 Task: Open Card Card0000000264 in Board Board0000000066 in Workspace WS0000000022 in Trello. Add Member Nikrathi899@gmail.com to Card Card0000000264 in Board Board0000000066 in Workspace WS0000000022 in Trello. Add Red Label titled Label0000000264 to Card Card0000000264 in Board Board0000000066 in Workspace WS0000000022 in Trello. Add Checklist CL0000000264 to Card Card0000000264 in Board Board0000000066 in Workspace WS0000000022 in Trello. Add Dates with Start Date as Nov 01 2023 and Due Date as Nov 30 2023 to Card Card0000000264 in Board Board0000000066 in Workspace WS0000000022 in Trello
Action: Mouse scrolled (451, 359) with delta (0, 0)
Screenshot: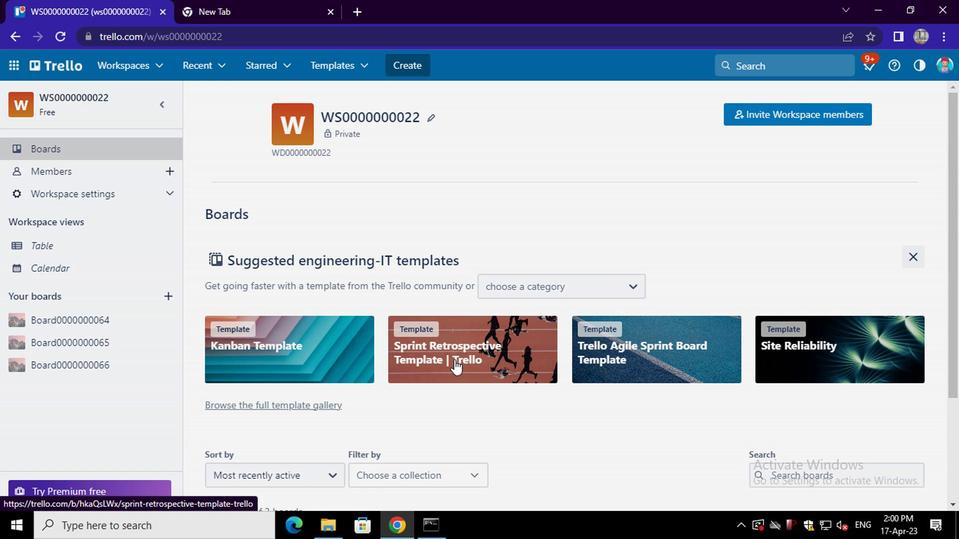 
Action: Mouse moved to (451, 360)
Screenshot: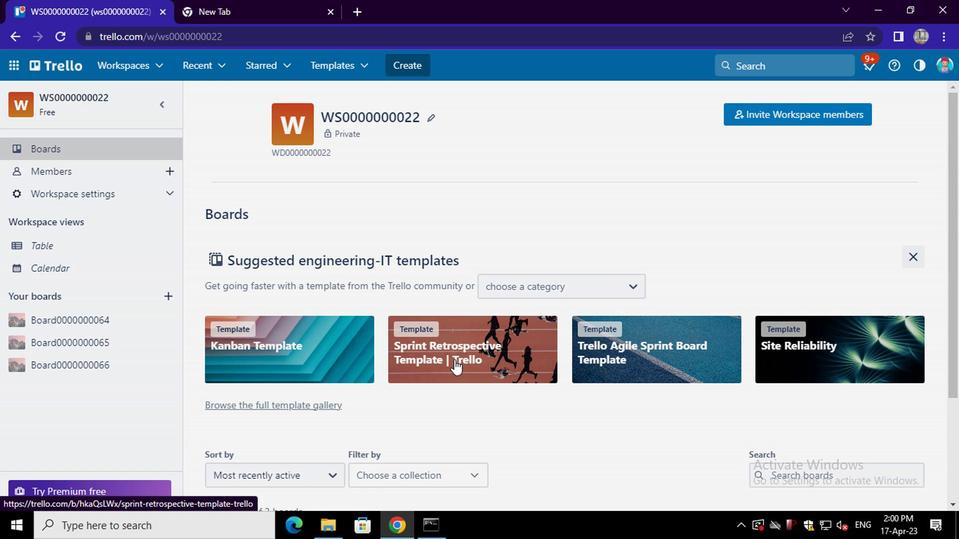 
Action: Mouse scrolled (451, 359) with delta (0, 0)
Screenshot: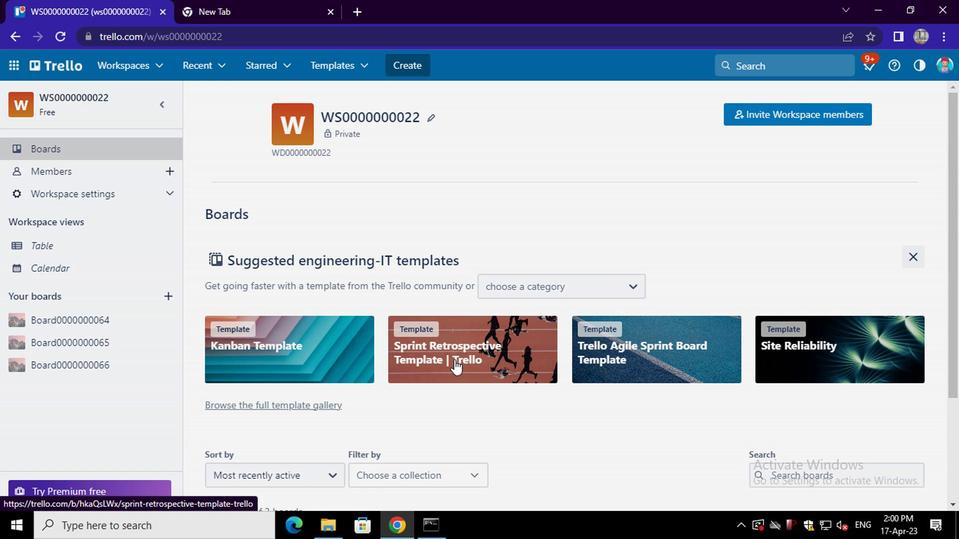 
Action: Mouse moved to (452, 360)
Screenshot: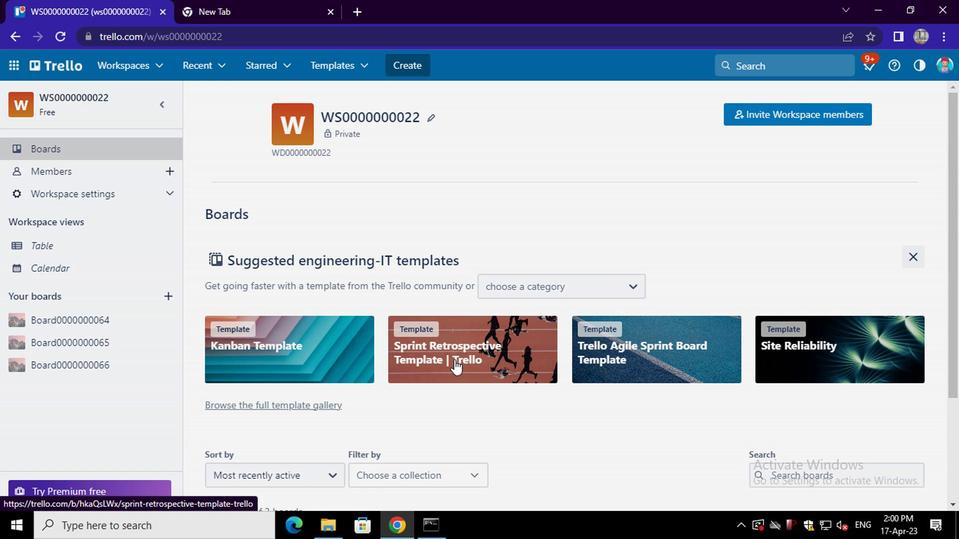 
Action: Mouse scrolled (452, 360) with delta (0, 0)
Screenshot: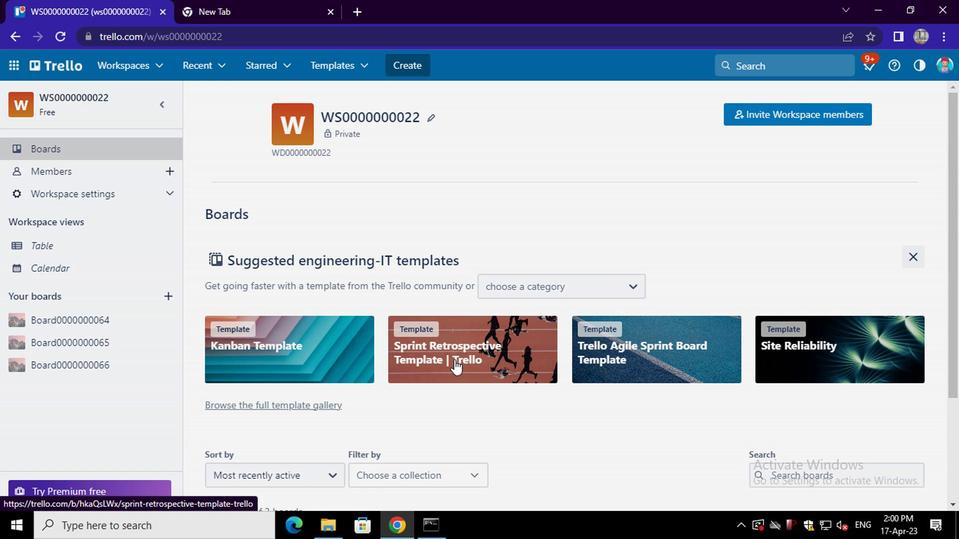 
Action: Mouse scrolled (452, 360) with delta (0, 0)
Screenshot: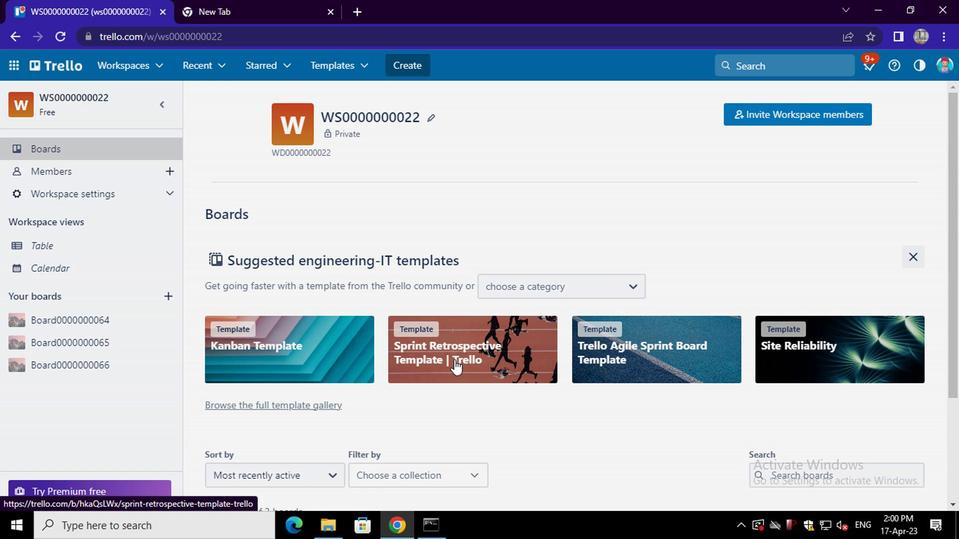
Action: Mouse scrolled (452, 360) with delta (0, 0)
Screenshot: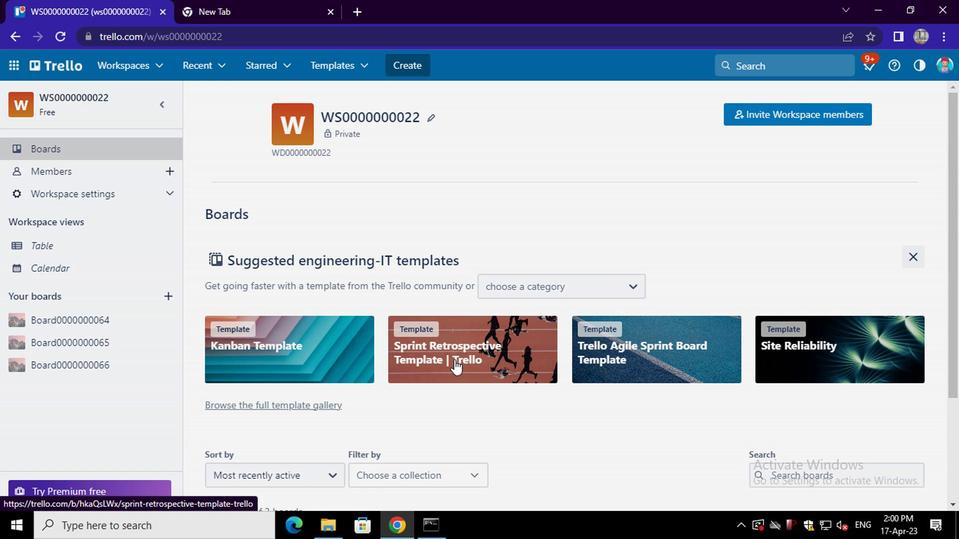
Action: Mouse moved to (479, 419)
Screenshot: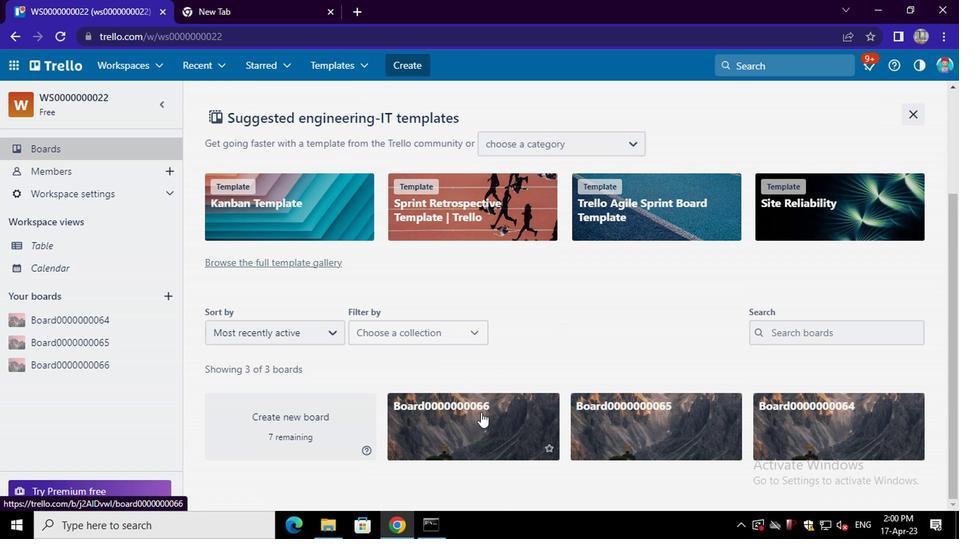 
Action: Mouse pressed left at (479, 419)
Screenshot: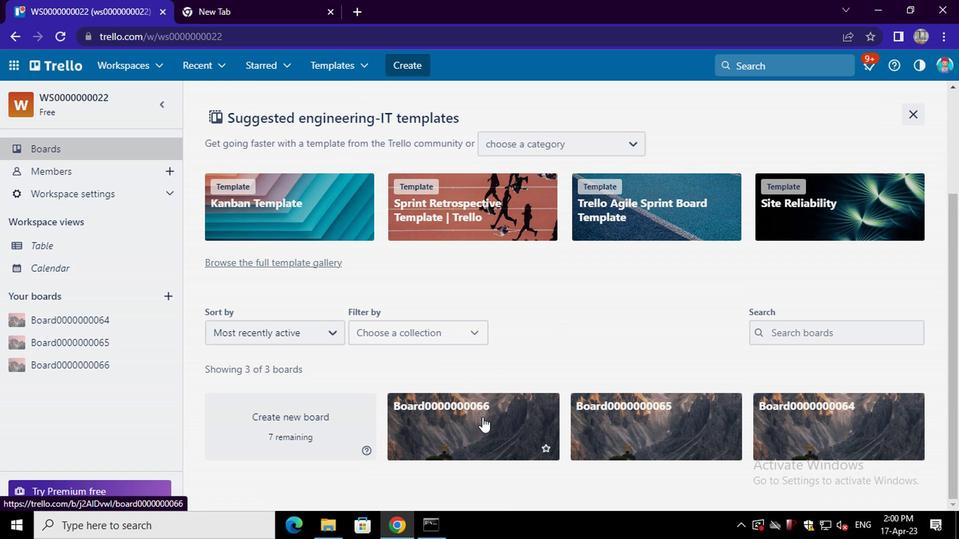 
Action: Mouse moved to (343, 390)
Screenshot: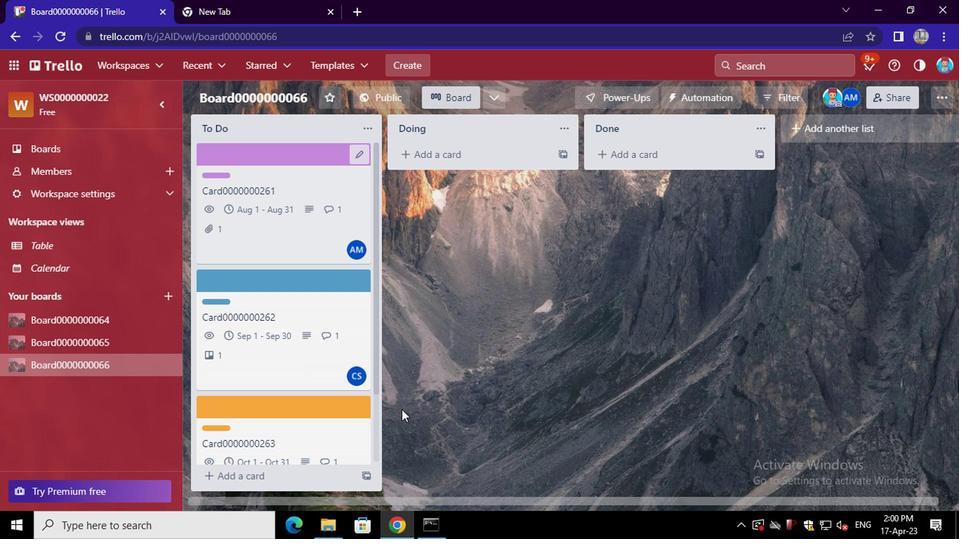 
Action: Mouse scrolled (343, 389) with delta (0, 0)
Screenshot: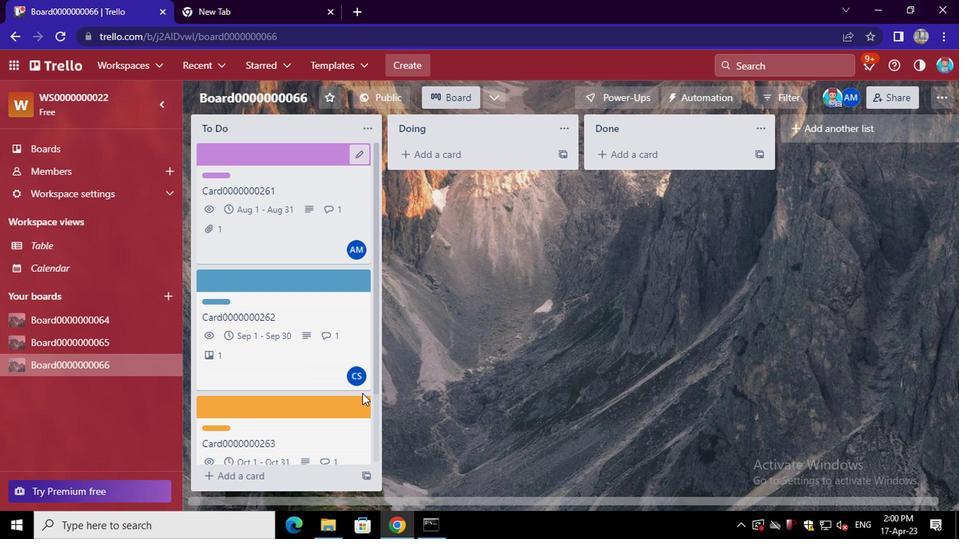 
Action: Mouse scrolled (343, 389) with delta (0, 0)
Screenshot: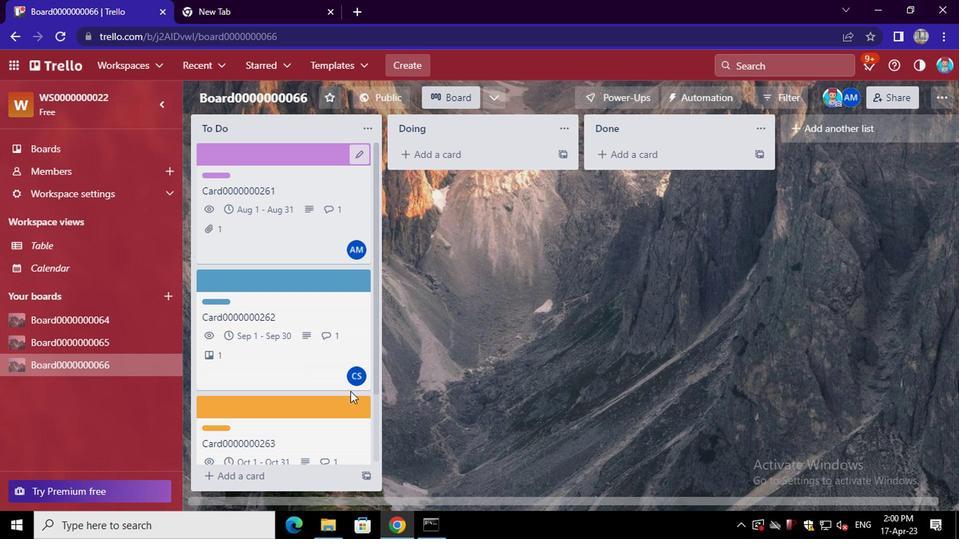 
Action: Mouse scrolled (343, 389) with delta (0, 0)
Screenshot: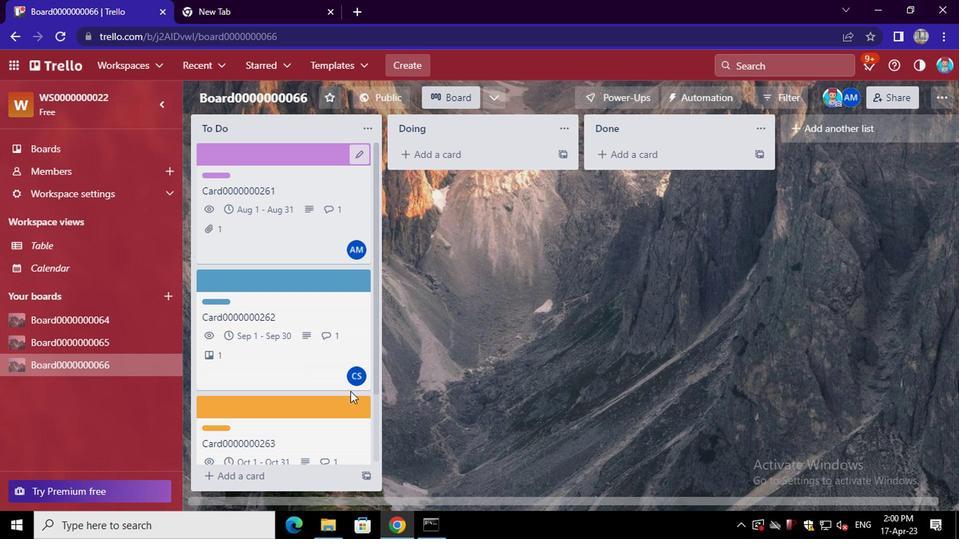 
Action: Mouse scrolled (343, 389) with delta (0, 0)
Screenshot: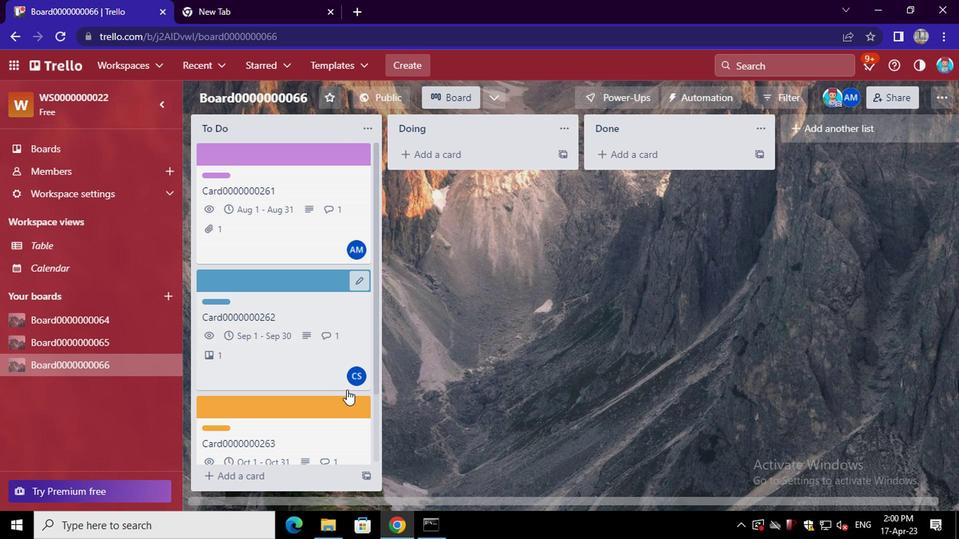 
Action: Mouse moved to (356, 445)
Screenshot: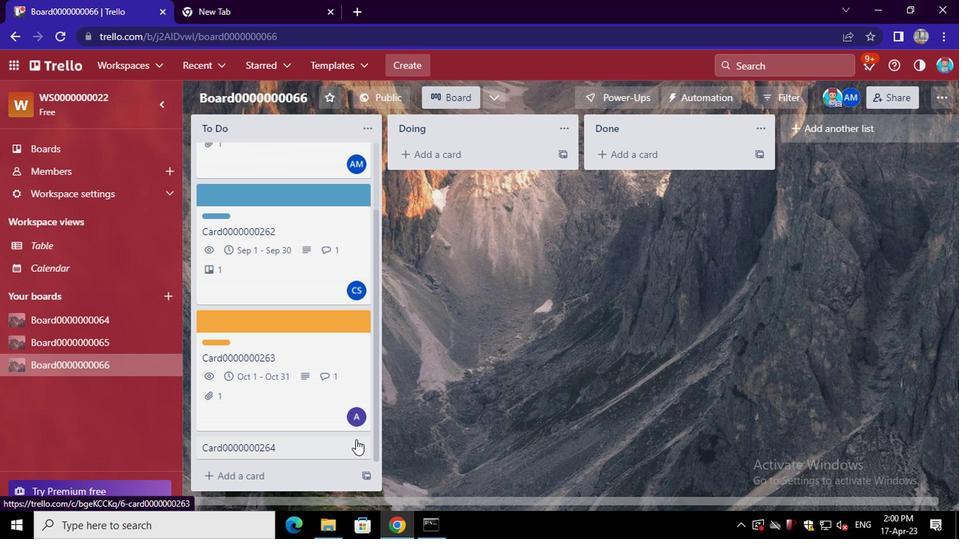 
Action: Mouse pressed left at (356, 445)
Screenshot: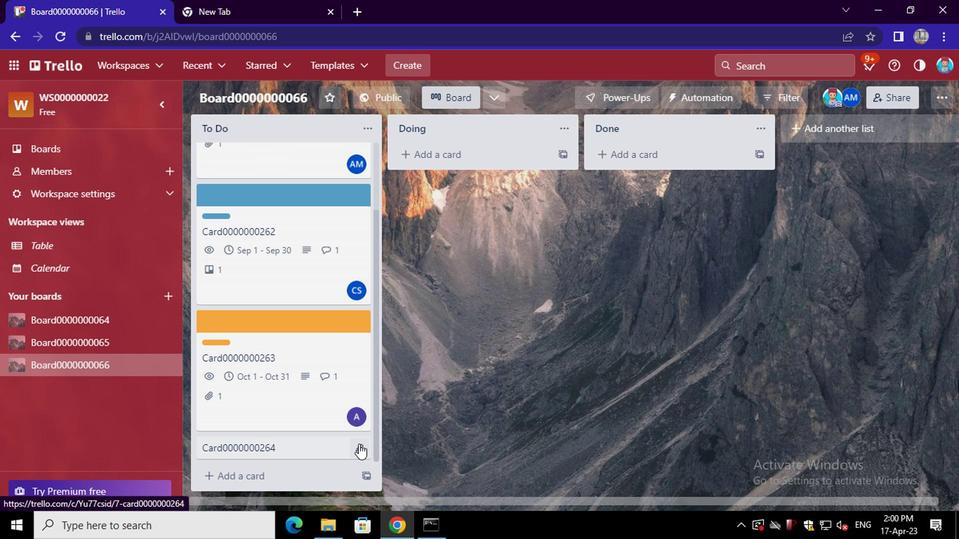 
Action: Mouse moved to (415, 313)
Screenshot: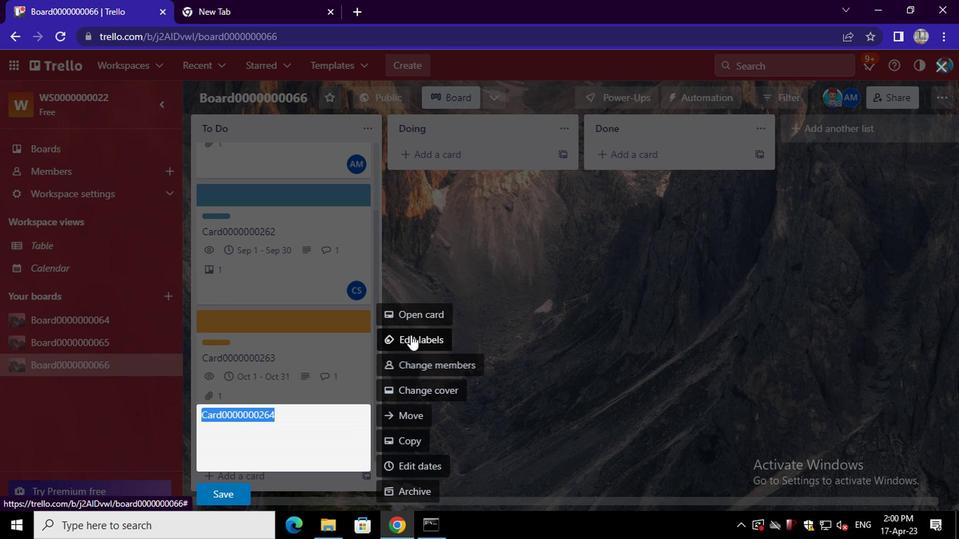 
Action: Mouse pressed left at (415, 313)
Screenshot: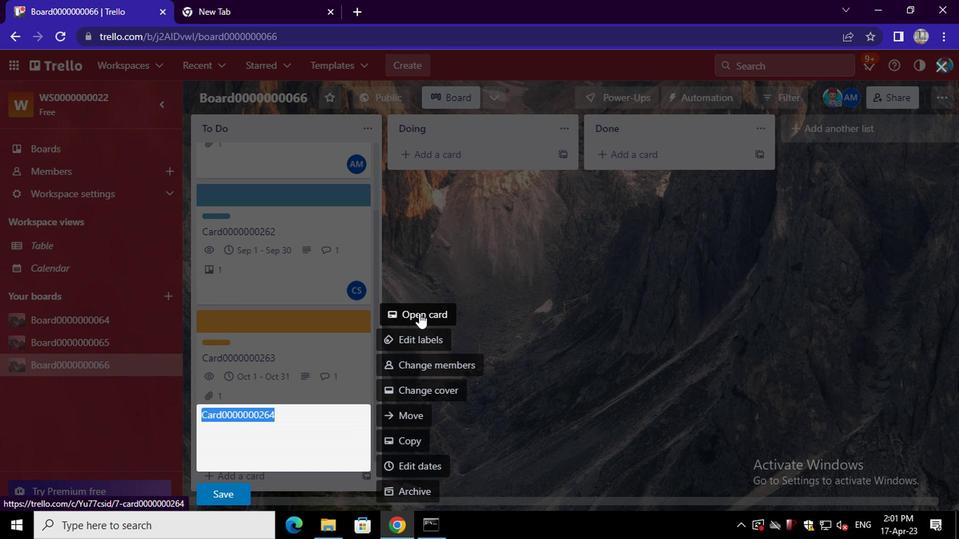 
Action: Mouse moved to (650, 223)
Screenshot: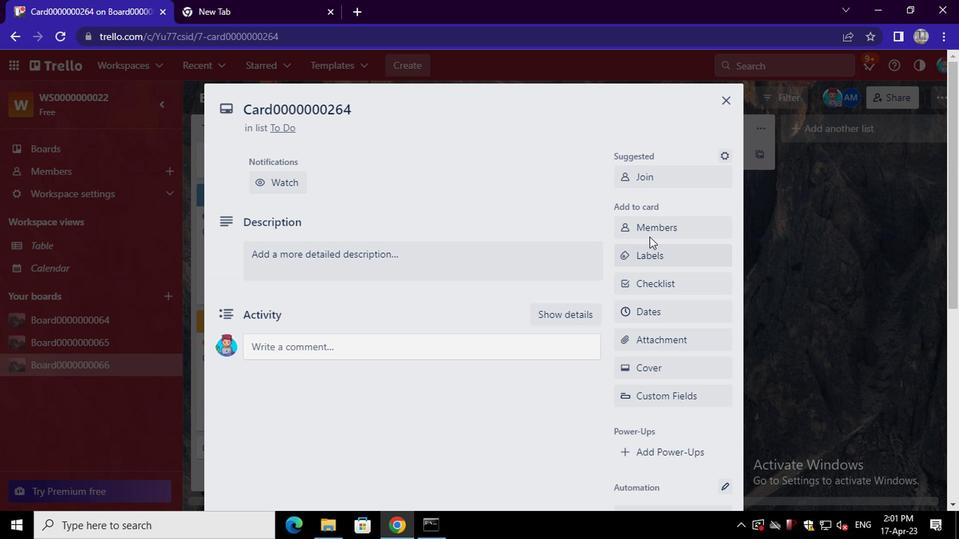 
Action: Mouse pressed left at (650, 223)
Screenshot: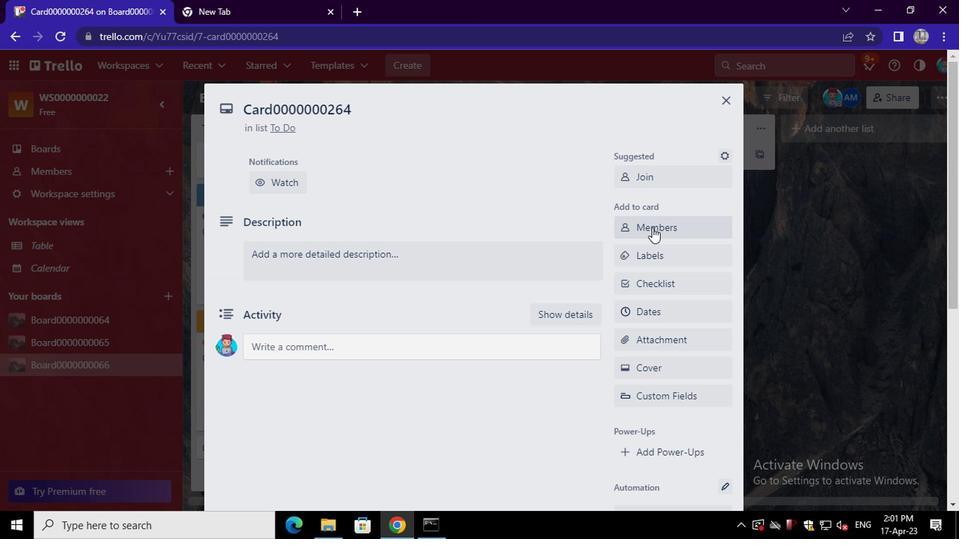 
Action: Mouse moved to (660, 286)
Screenshot: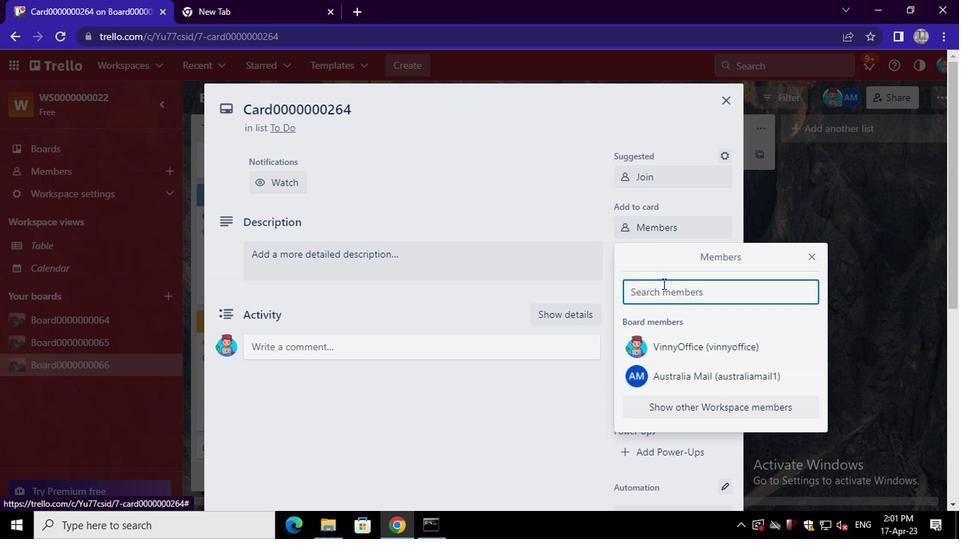 
Action: Mouse pressed left at (660, 286)
Screenshot: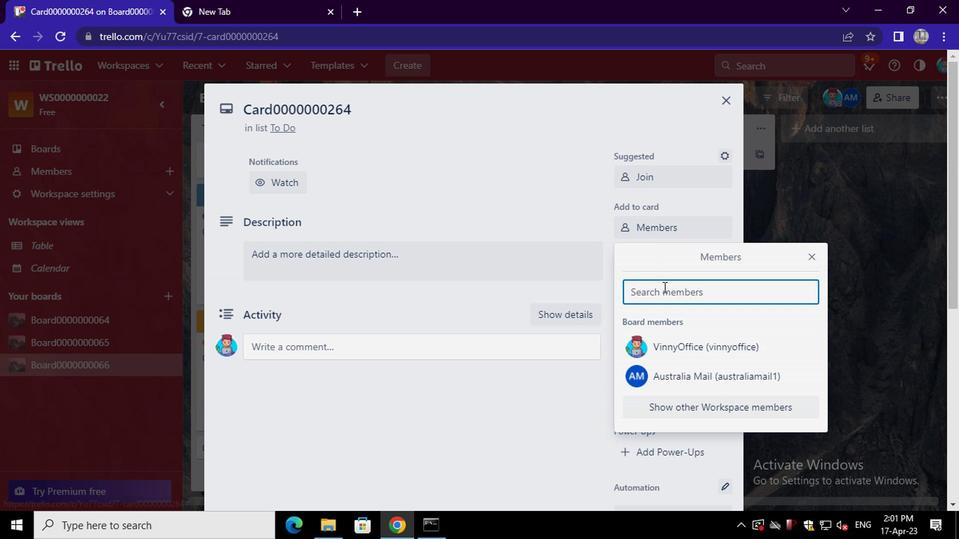 
Action: Mouse moved to (667, 284)
Screenshot: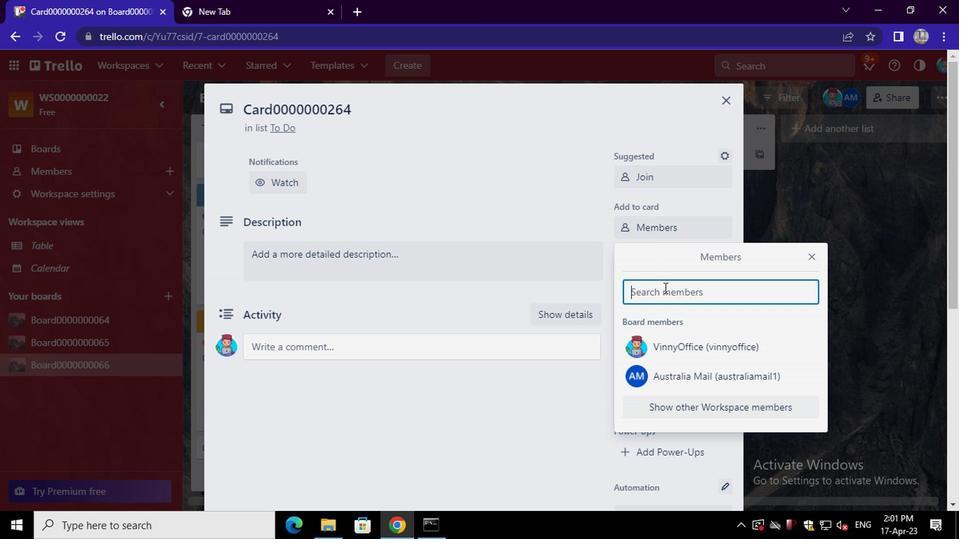 
Action: Key pressed <Key.shift>NIKRATHI899<Key.shift>@GMAIL.COM
Screenshot: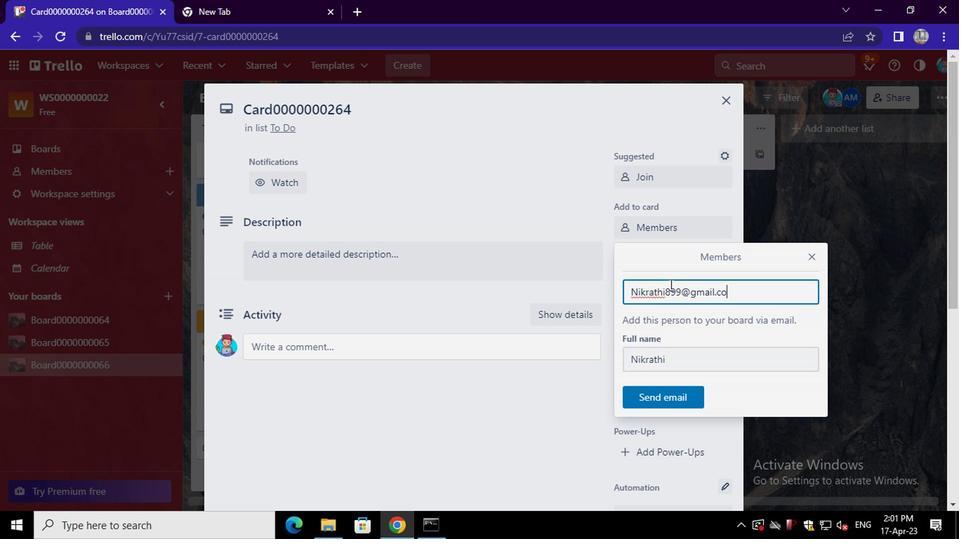 
Action: Mouse moved to (655, 399)
Screenshot: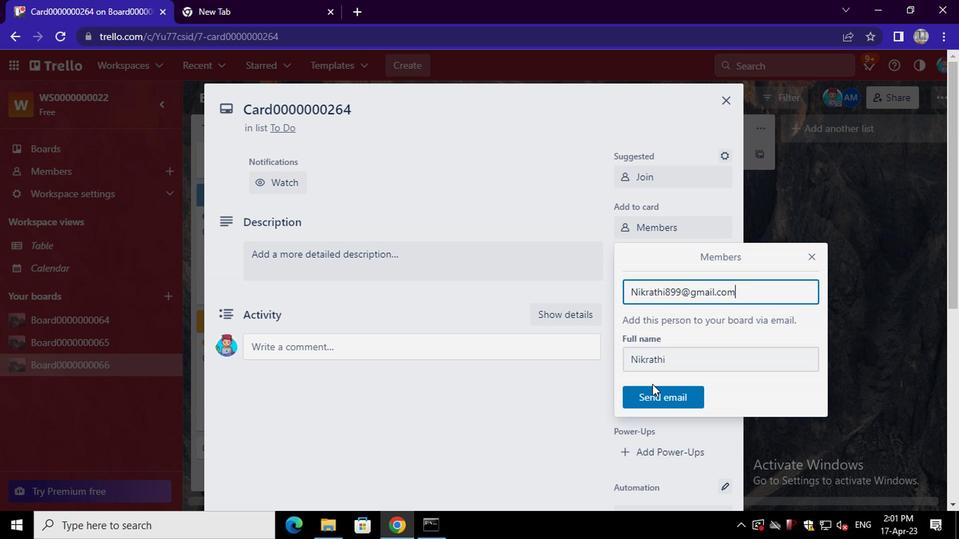 
Action: Mouse pressed left at (655, 399)
Screenshot: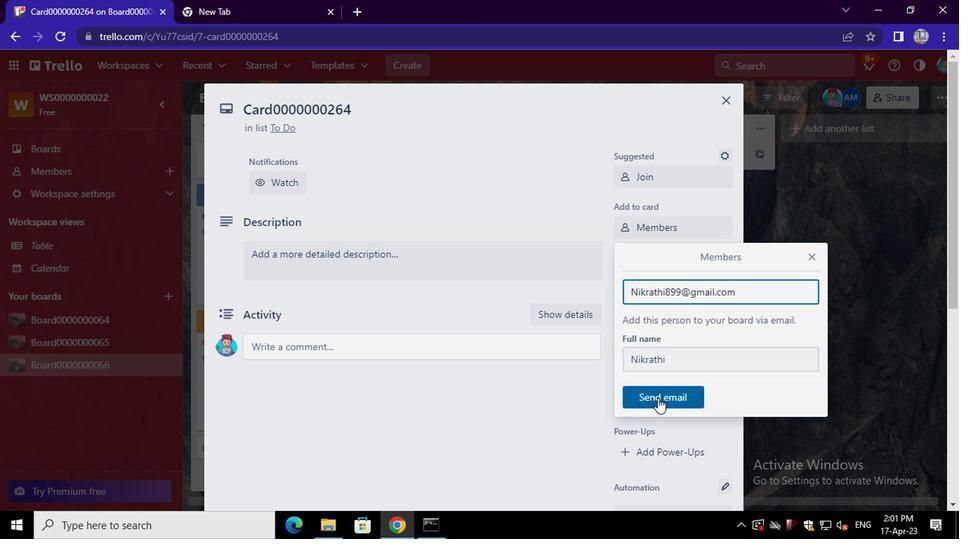 
Action: Mouse moved to (676, 262)
Screenshot: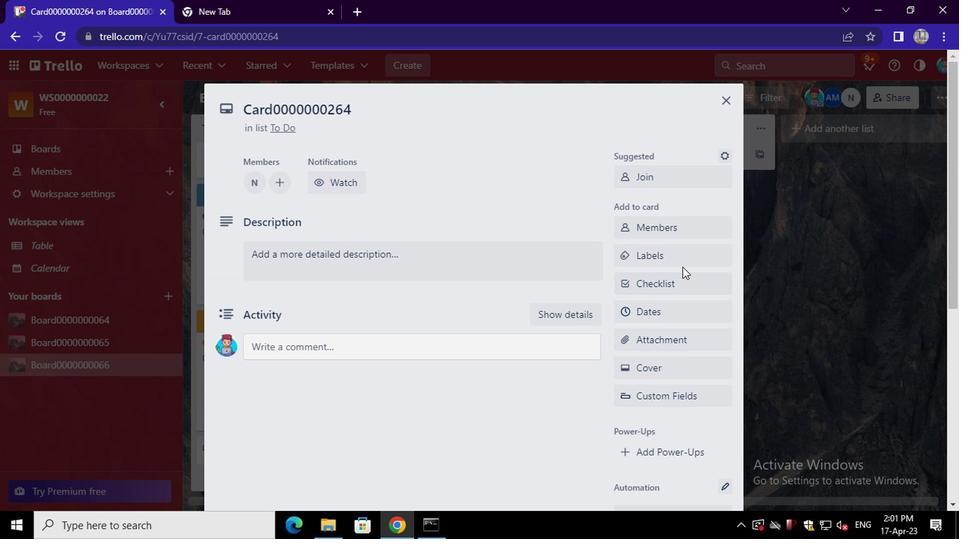 
Action: Mouse pressed left at (676, 262)
Screenshot: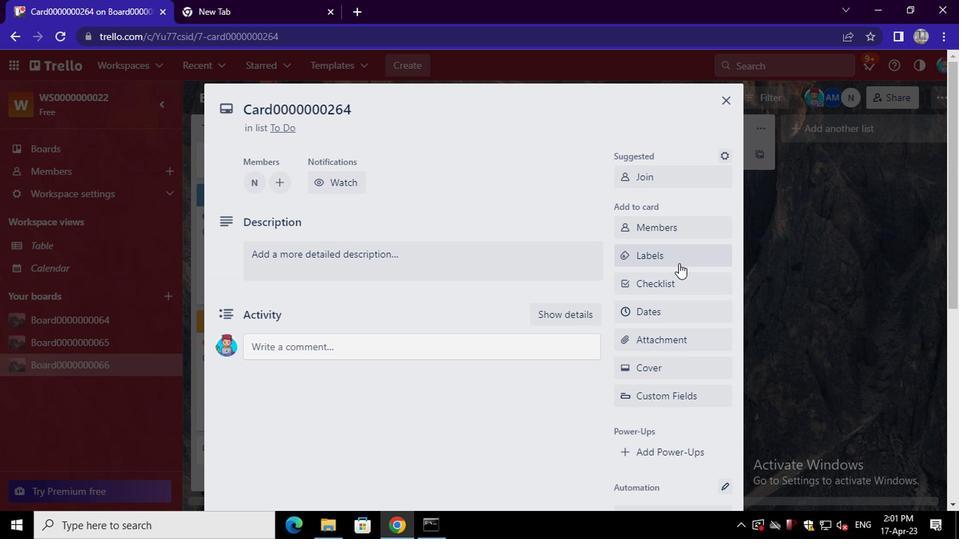 
Action: Mouse moved to (686, 131)
Screenshot: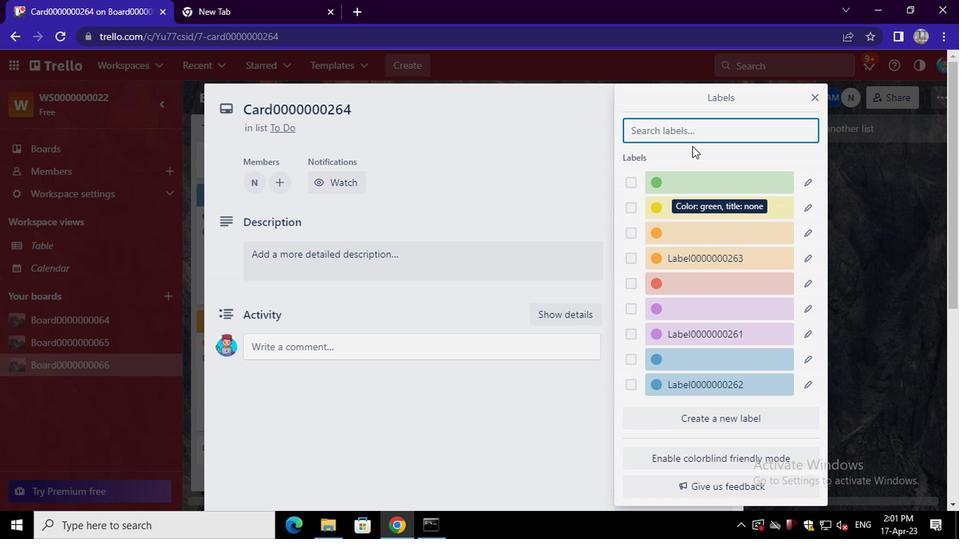 
Action: Mouse pressed left at (686, 131)
Screenshot: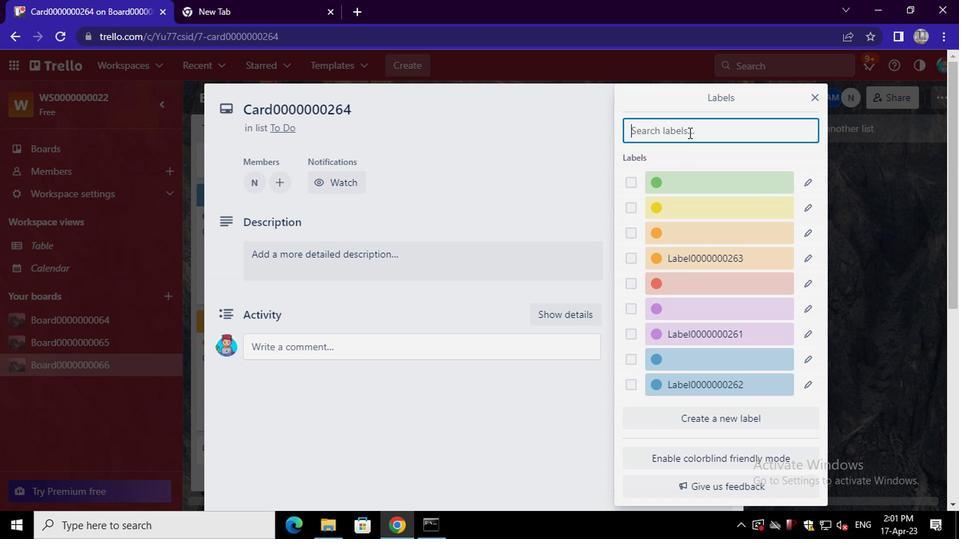 
Action: Key pressed <Key.shift>LABEL0000000264
Screenshot: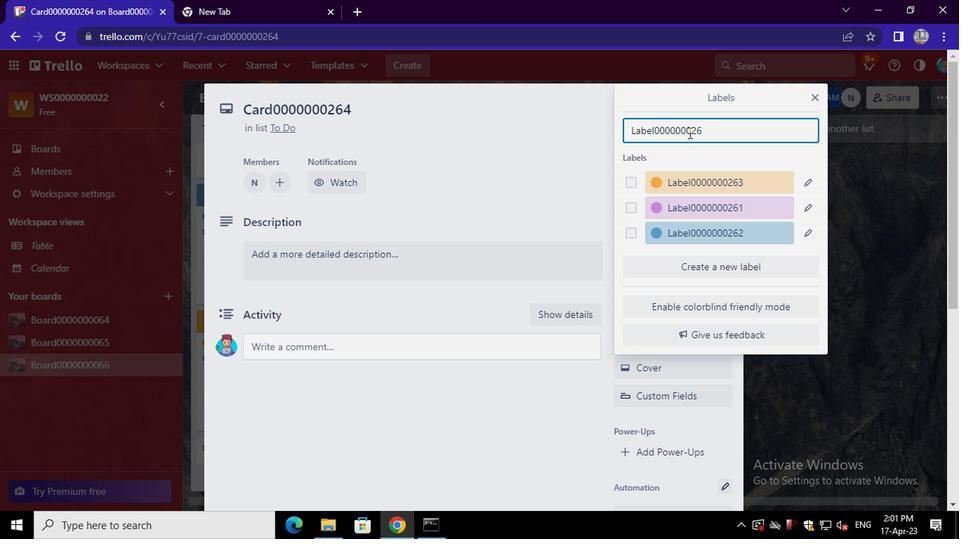
Action: Mouse moved to (739, 372)
Screenshot: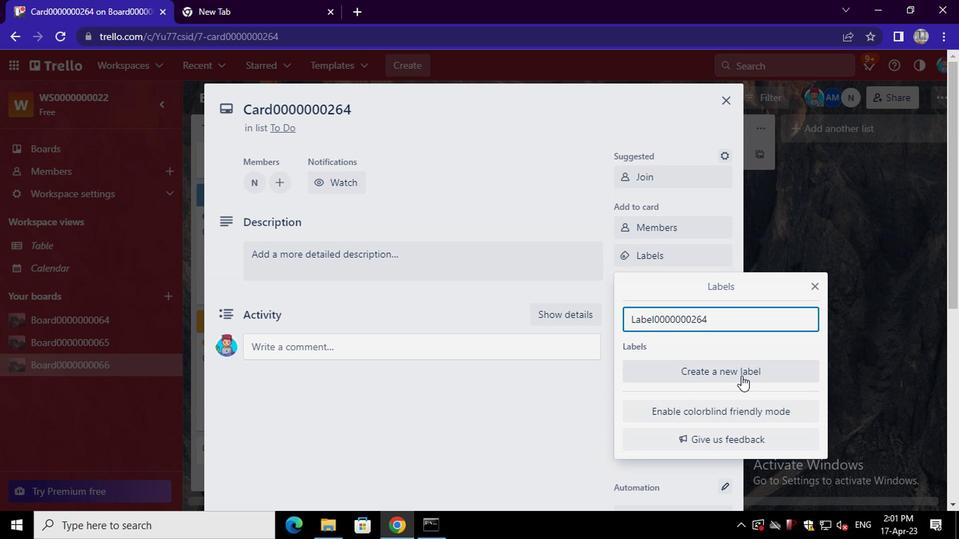 
Action: Mouse pressed left at (739, 372)
Screenshot: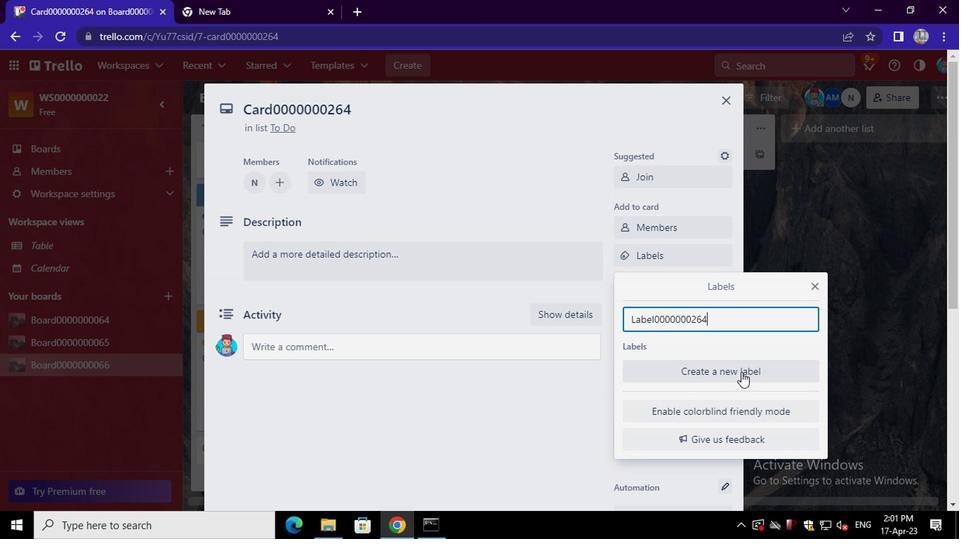 
Action: Mouse moved to (756, 301)
Screenshot: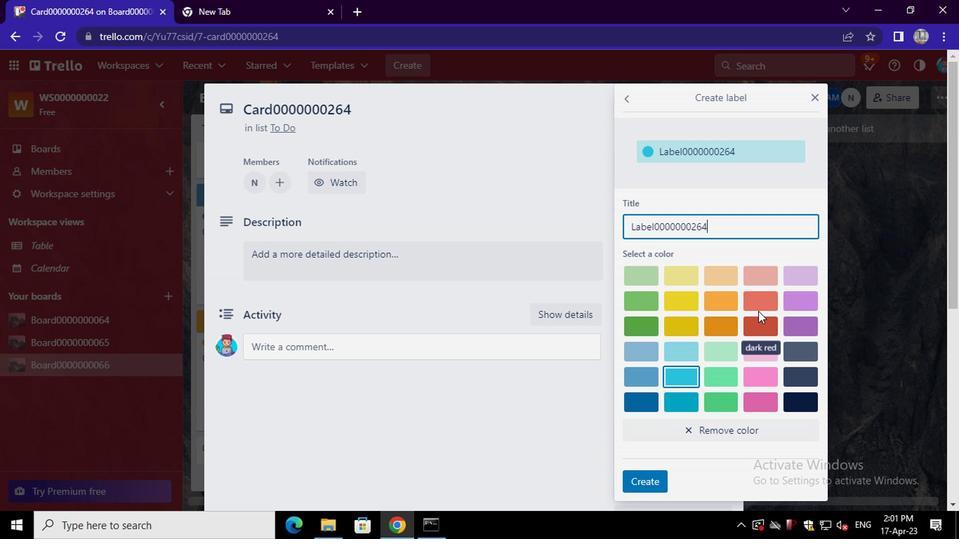 
Action: Mouse pressed left at (756, 301)
Screenshot: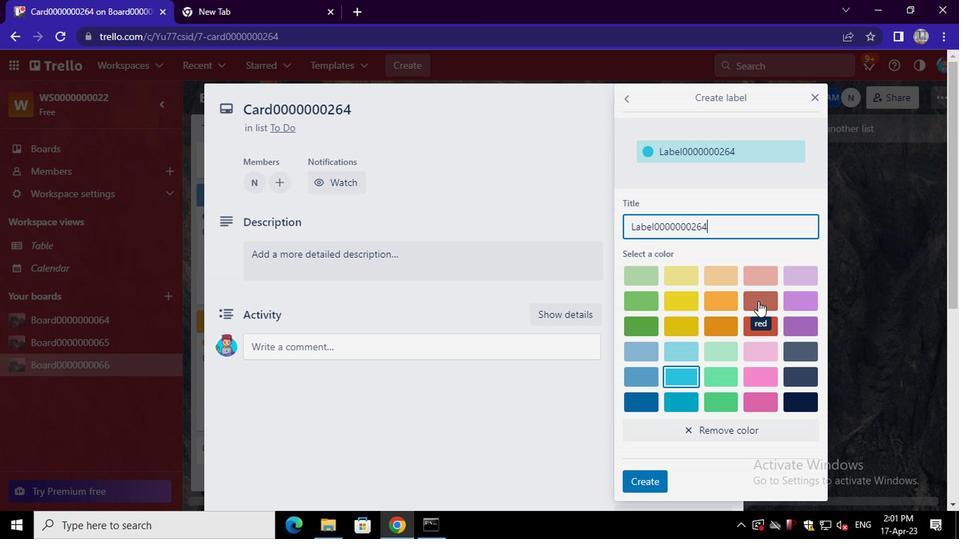 
Action: Mouse moved to (643, 476)
Screenshot: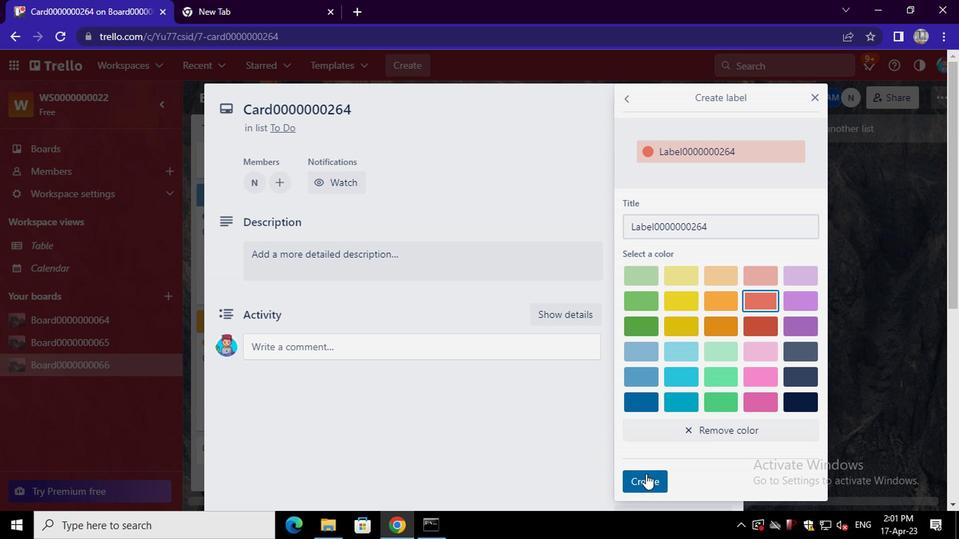 
Action: Mouse pressed left at (643, 476)
Screenshot: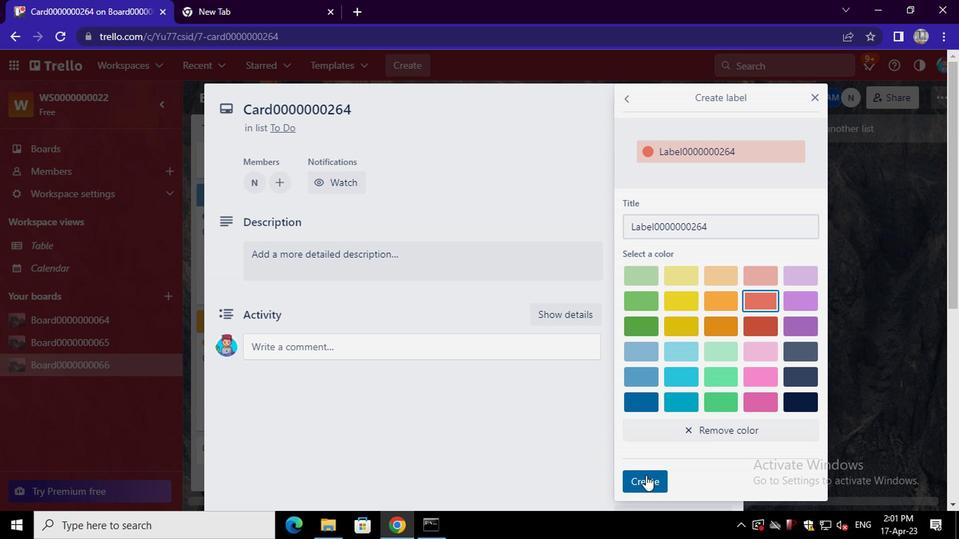 
Action: Mouse moved to (587, 414)
Screenshot: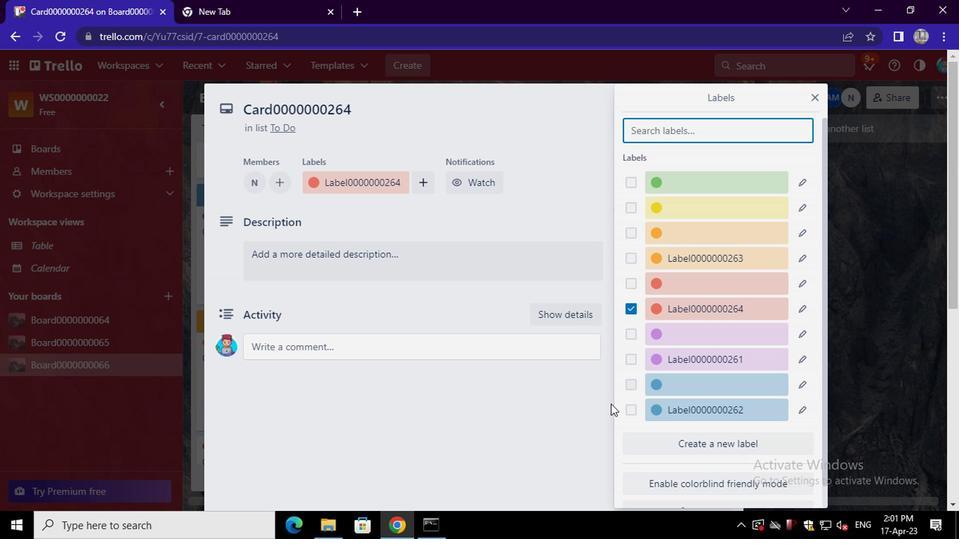 
Action: Mouse pressed left at (587, 414)
Screenshot: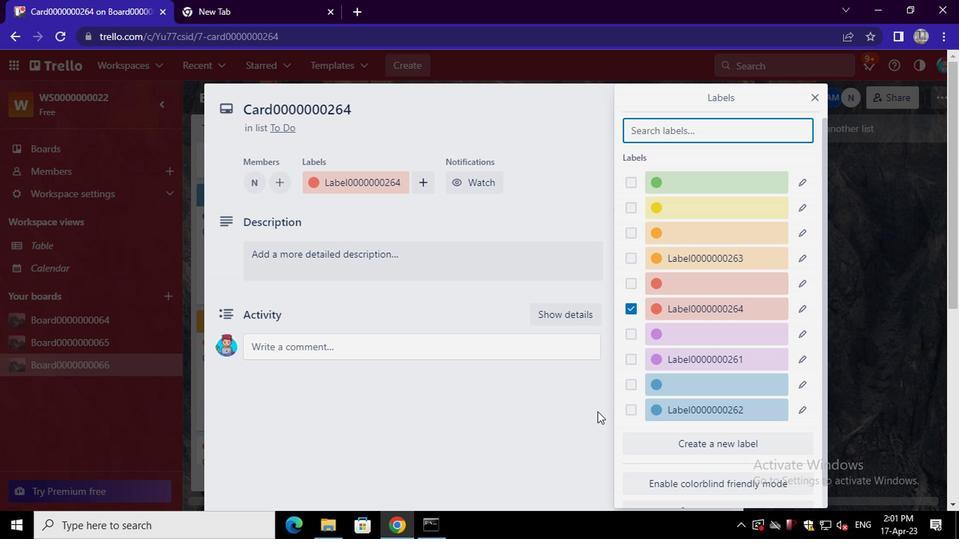 
Action: Mouse moved to (658, 282)
Screenshot: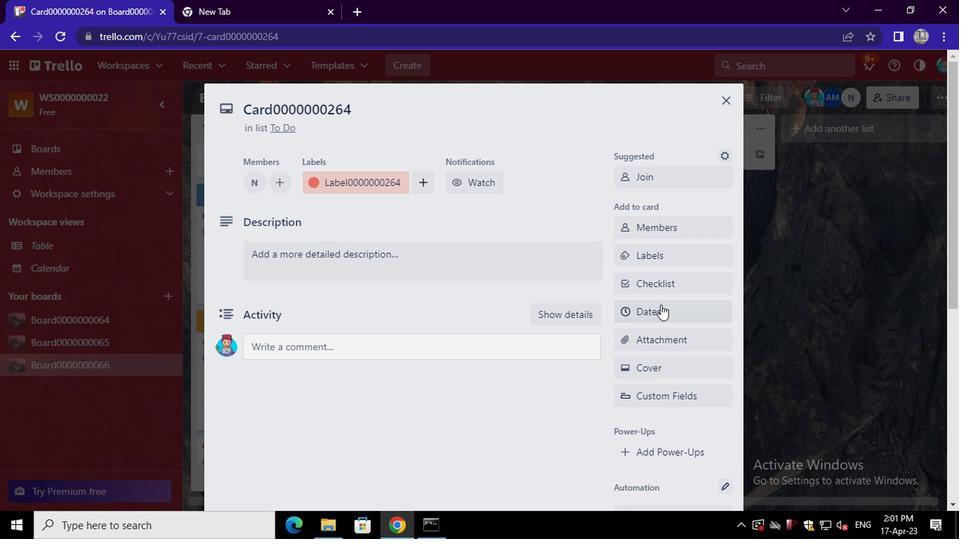 
Action: Mouse pressed left at (658, 282)
Screenshot: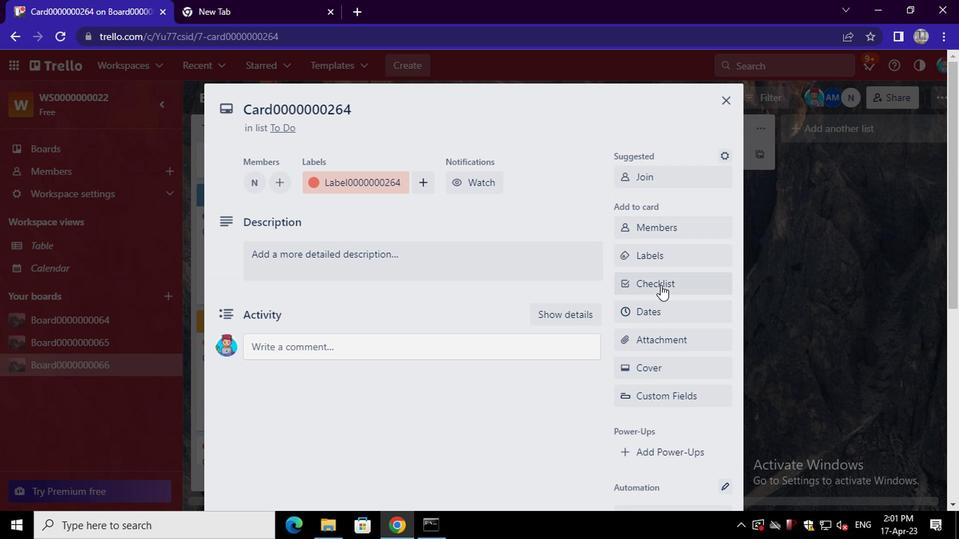 
Action: Mouse moved to (699, 359)
Screenshot: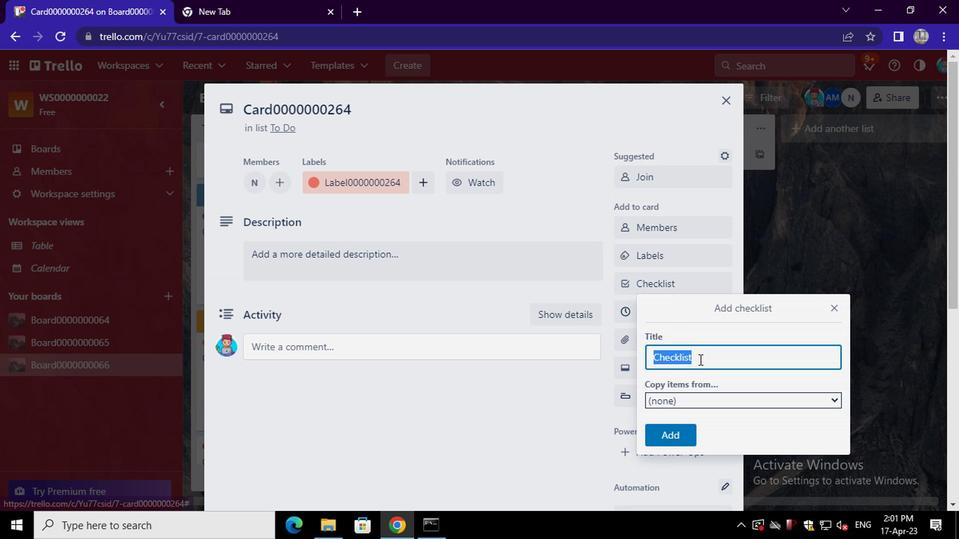 
Action: Key pressed <Key.backspace><Key.shift>CL0000000264
Screenshot: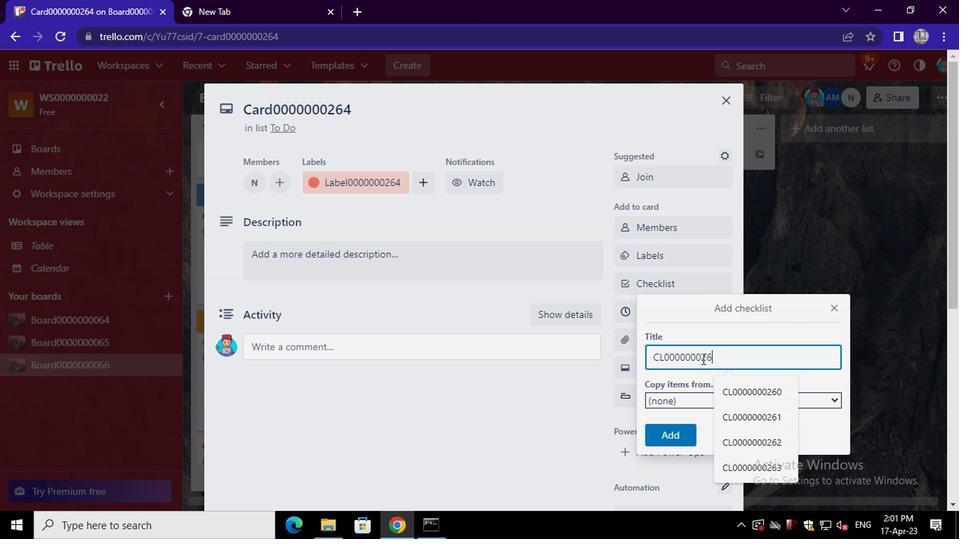 
Action: Mouse moved to (681, 431)
Screenshot: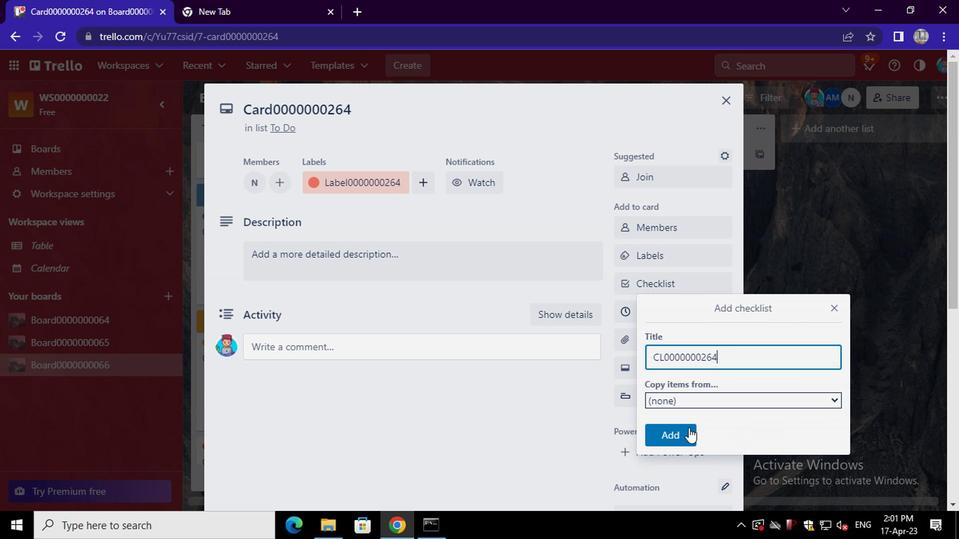 
Action: Mouse pressed left at (681, 431)
Screenshot: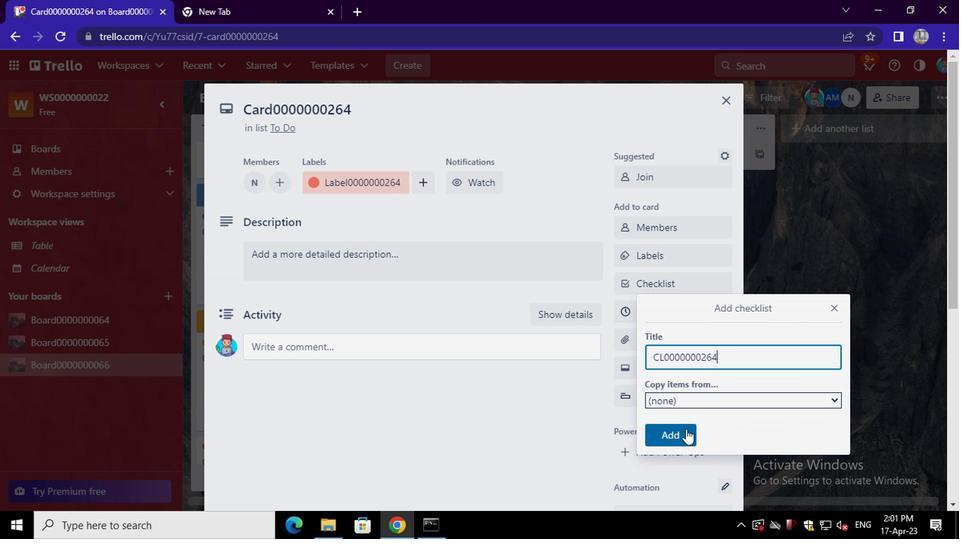 
Action: Mouse moved to (660, 306)
Screenshot: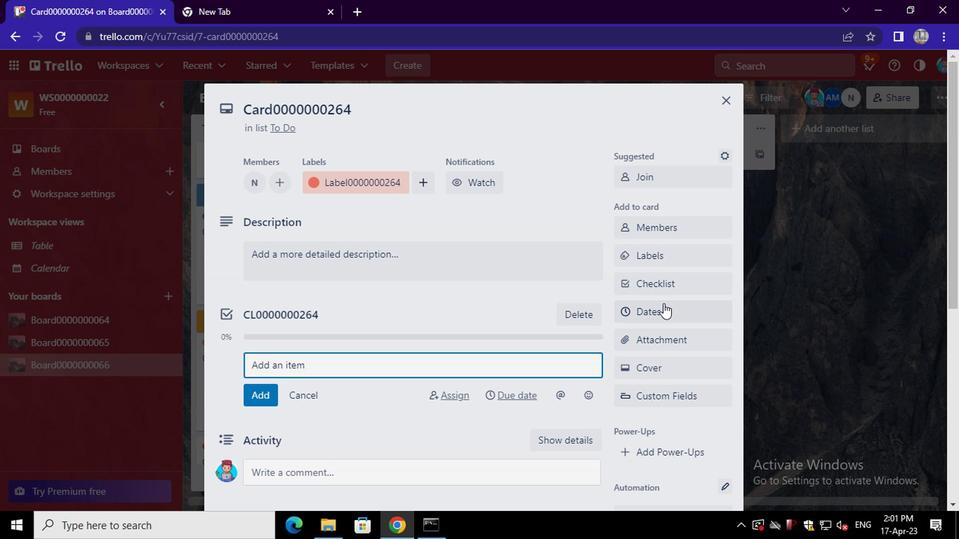 
Action: Mouse pressed left at (660, 306)
Screenshot: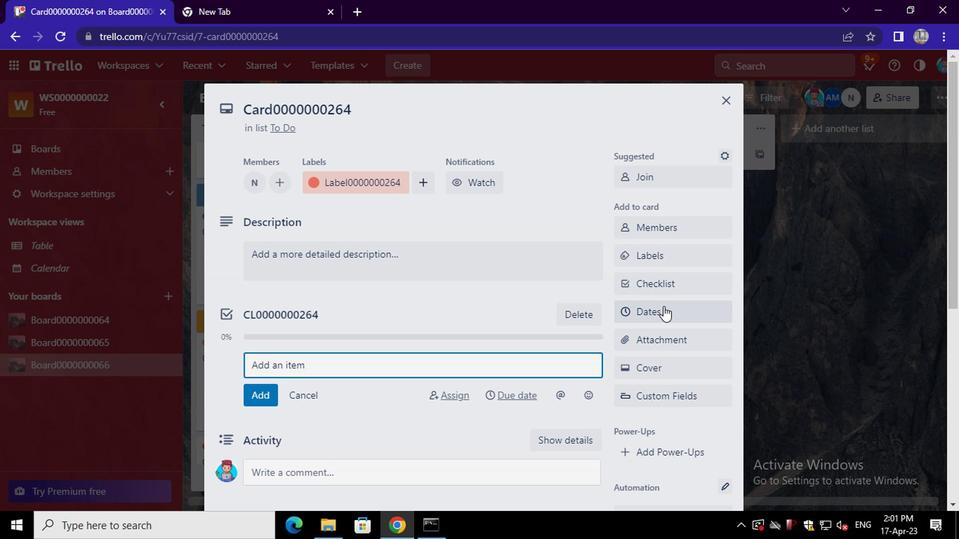 
Action: Mouse moved to (625, 349)
Screenshot: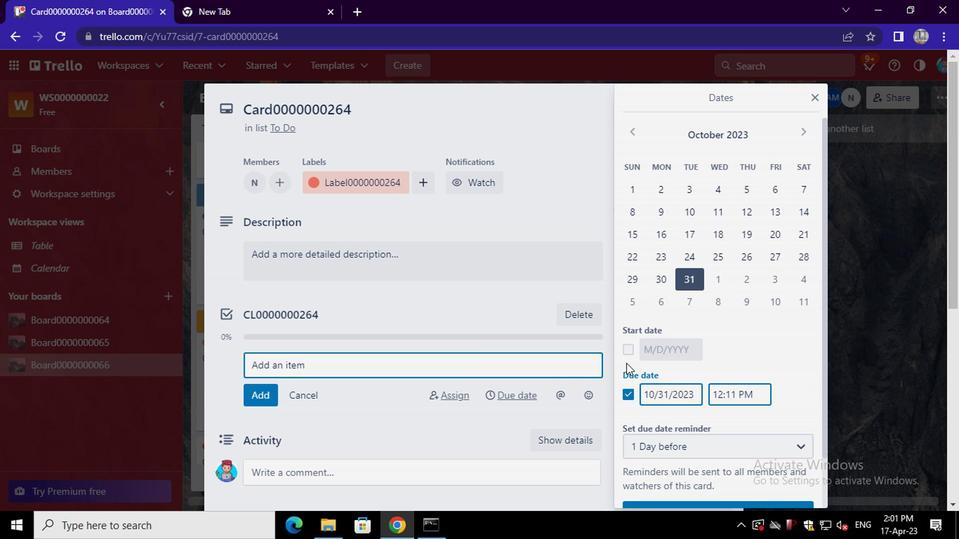 
Action: Mouse pressed left at (625, 349)
Screenshot: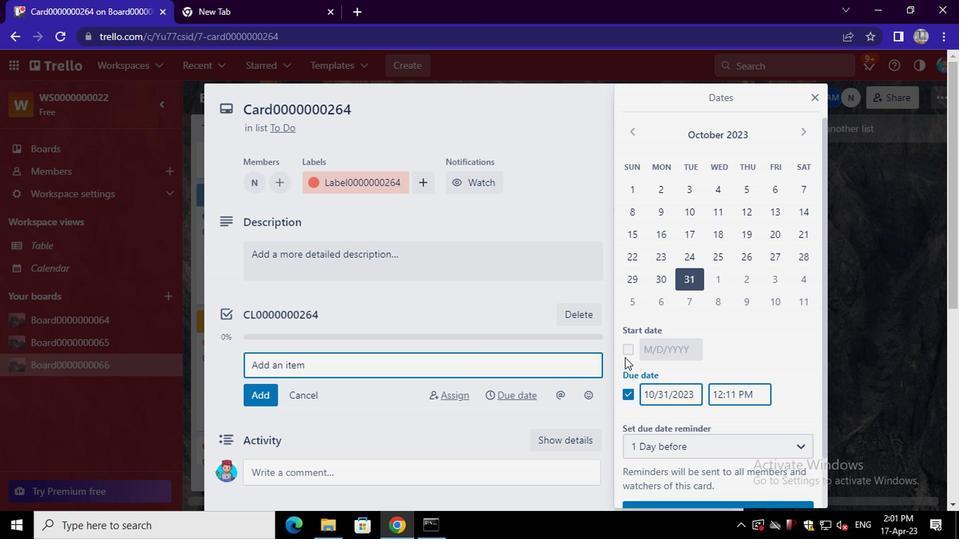 
Action: Mouse moved to (625, 391)
Screenshot: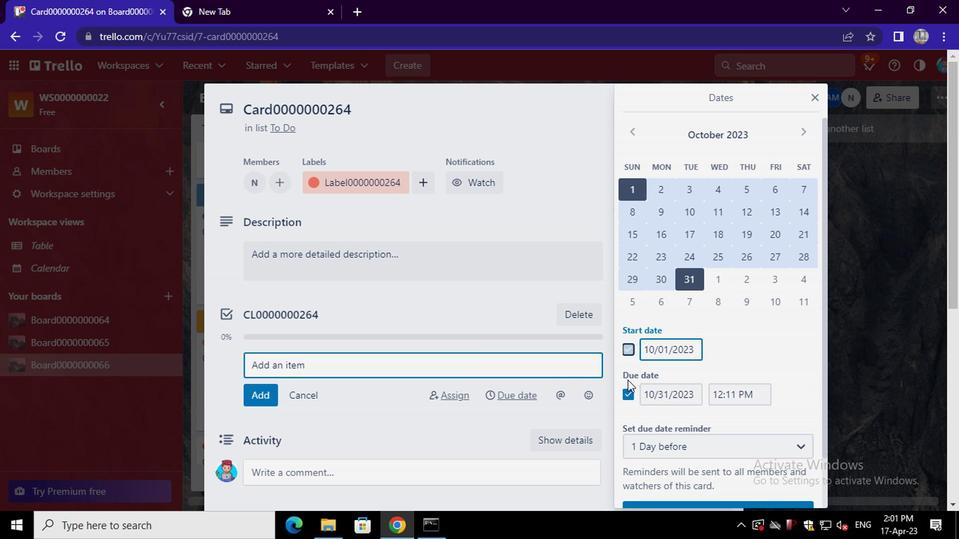 
Action: Mouse pressed left at (625, 391)
Screenshot: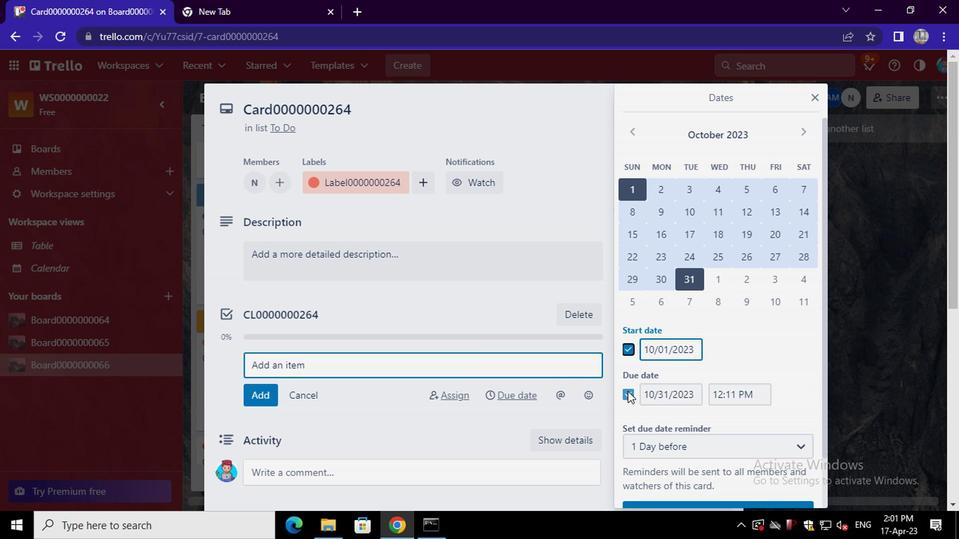 
Action: Mouse moved to (803, 129)
Screenshot: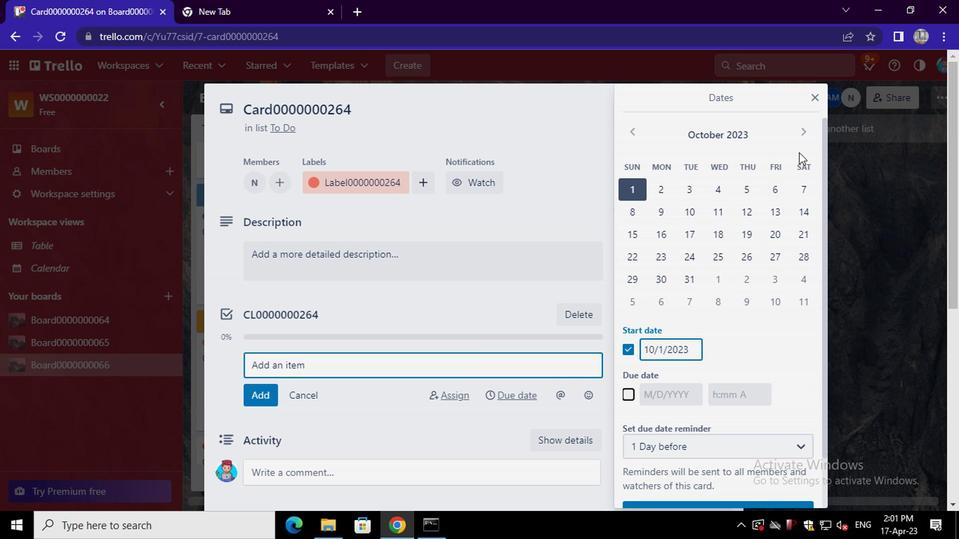 
Action: Mouse pressed left at (803, 129)
Screenshot: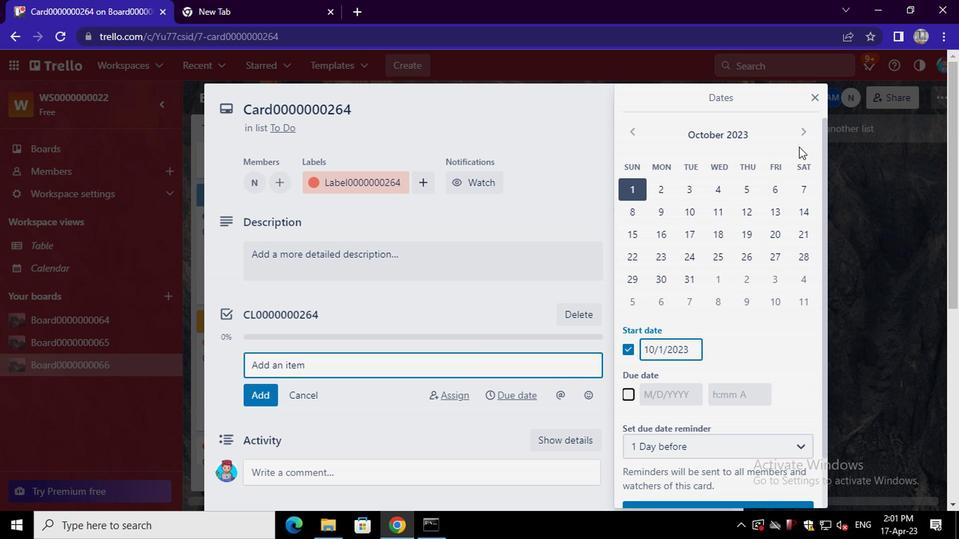 
Action: Mouse moved to (715, 179)
Screenshot: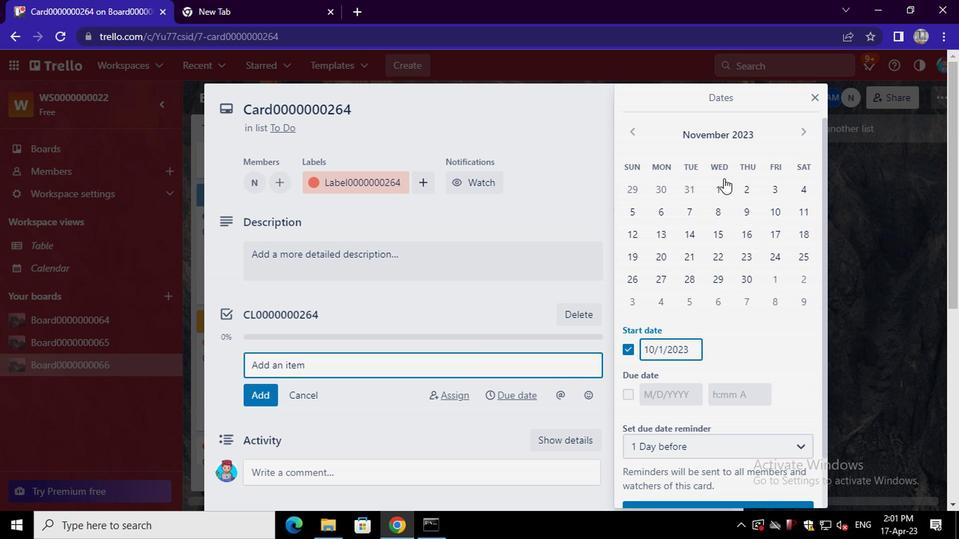 
Action: Mouse pressed left at (715, 179)
Screenshot: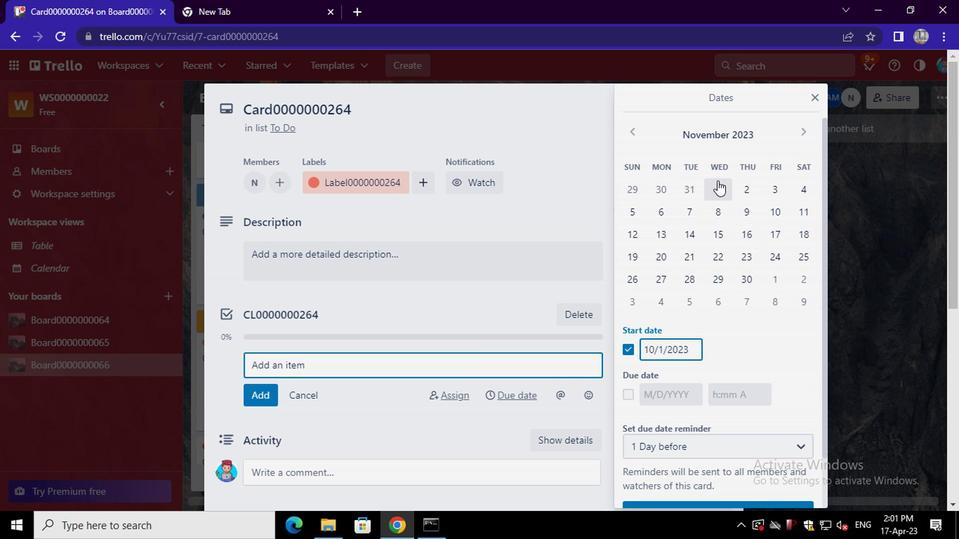 
Action: Mouse moved to (626, 391)
Screenshot: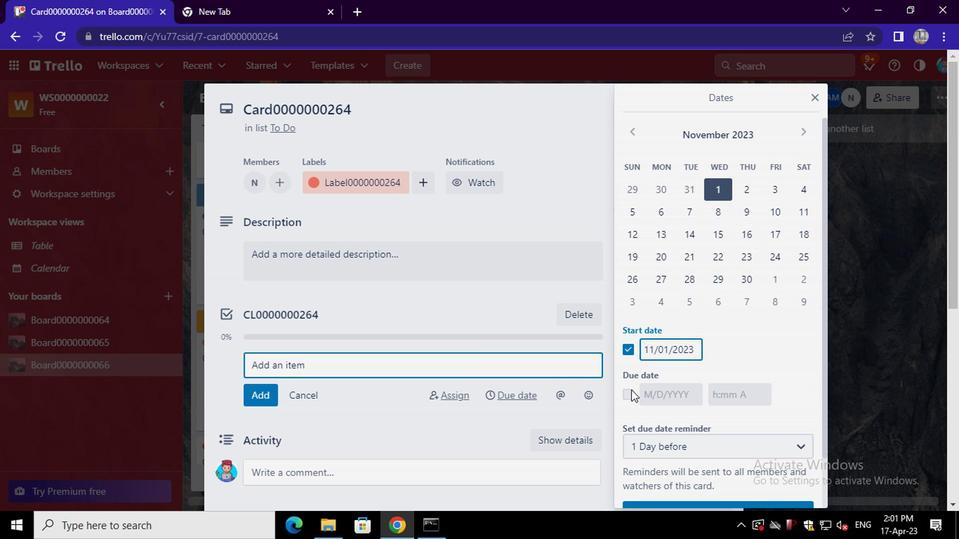 
Action: Mouse pressed left at (626, 391)
Screenshot: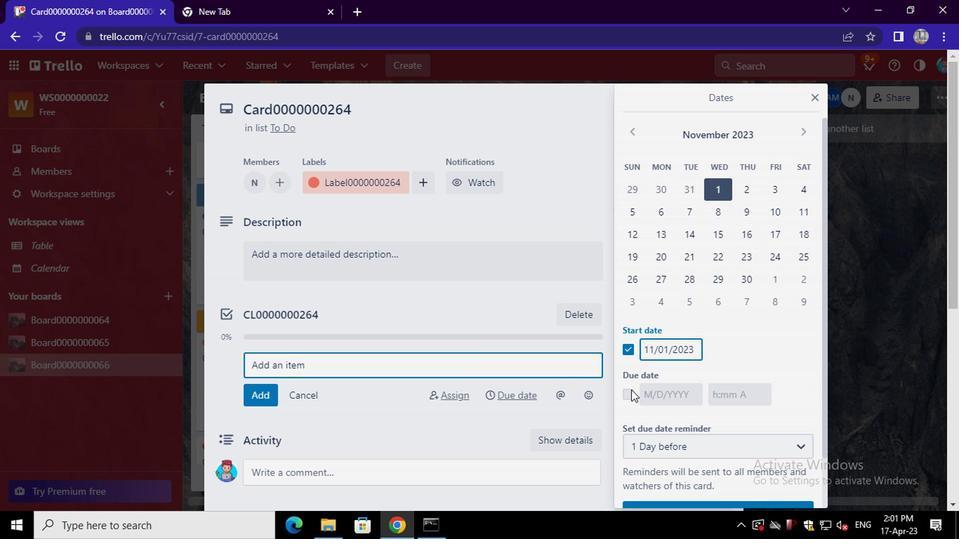 
Action: Mouse moved to (742, 283)
Screenshot: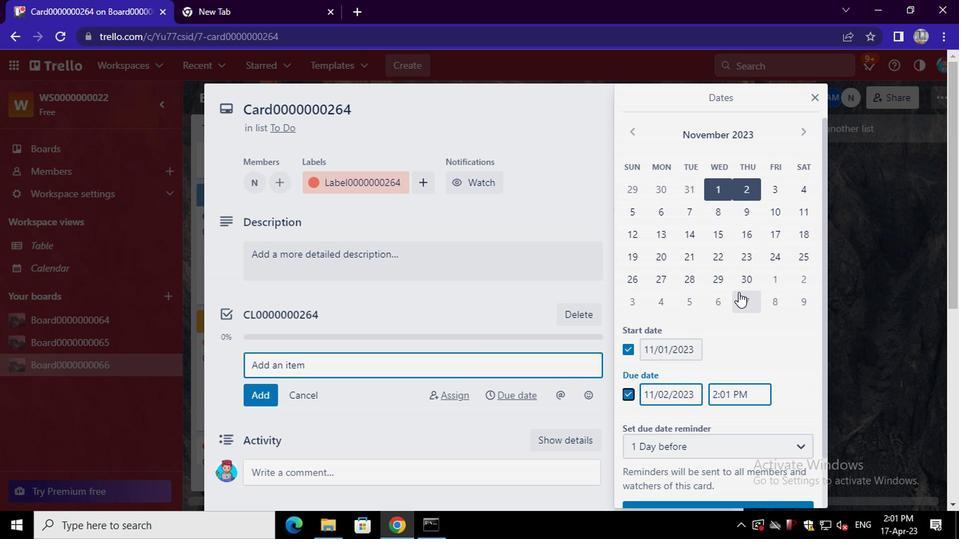 
Action: Mouse pressed left at (742, 283)
Screenshot: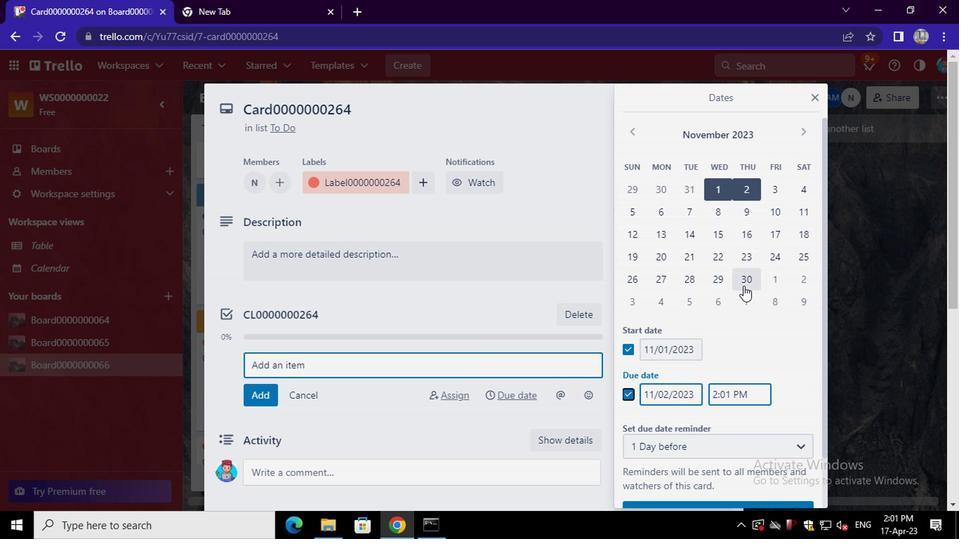 
Action: Mouse moved to (738, 503)
Screenshot: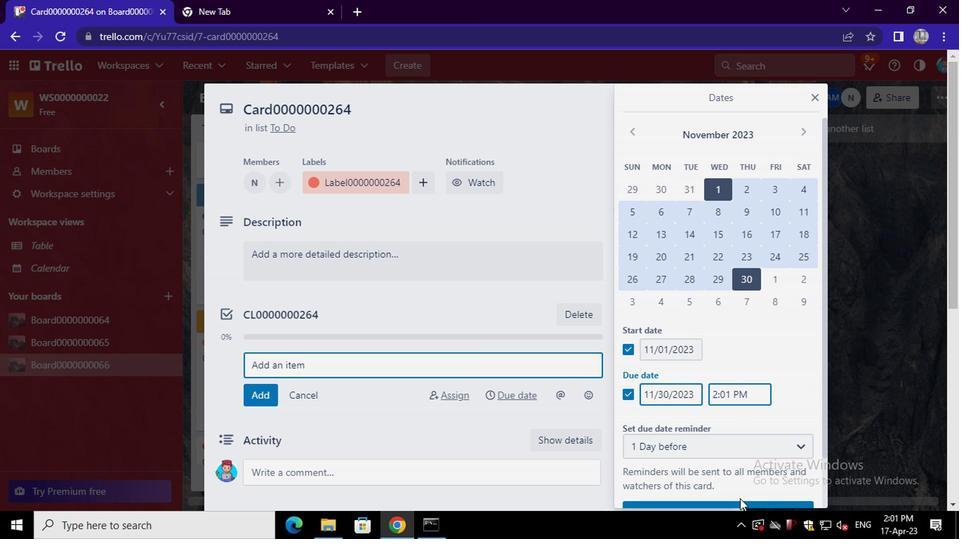 
Action: Mouse pressed left at (738, 503)
Screenshot: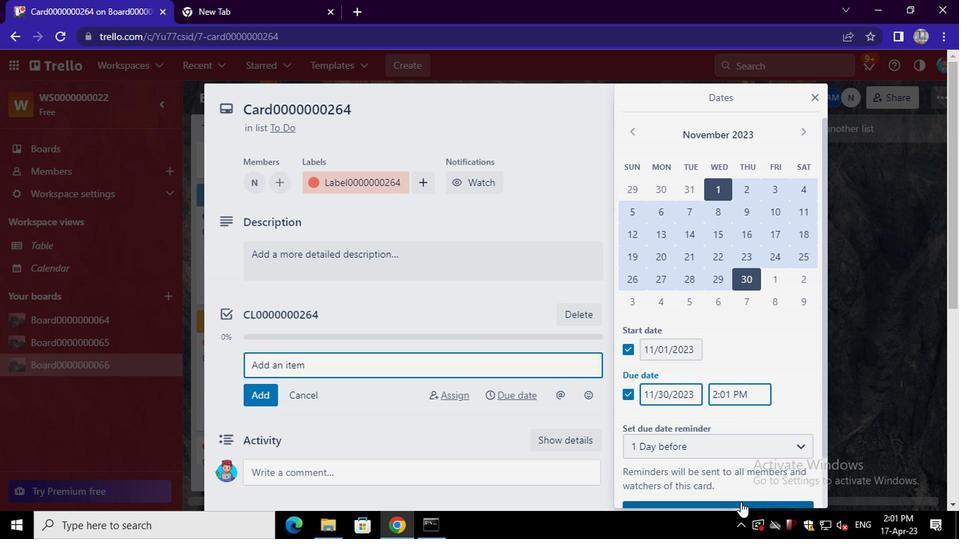 
Action: Mouse moved to (760, 491)
Screenshot: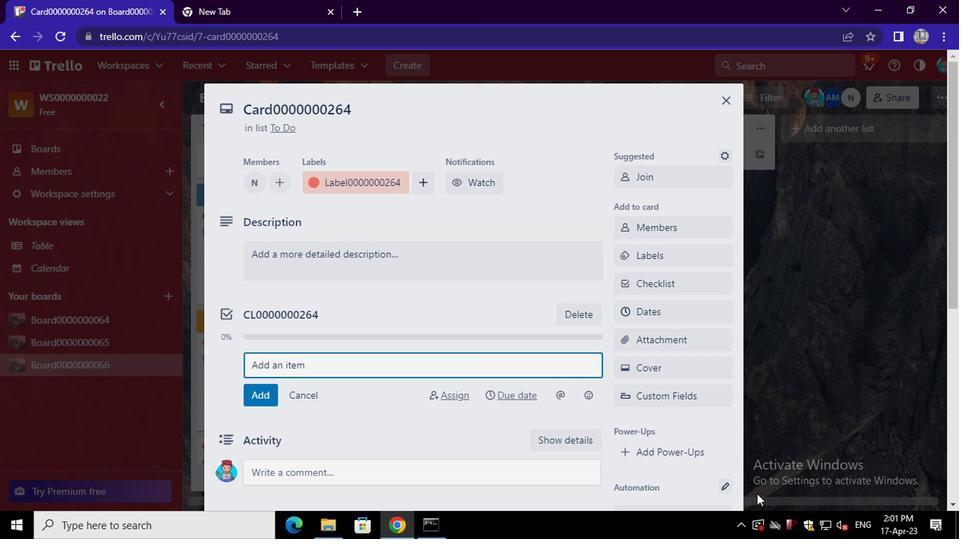 
